 Task: Use Designer Synth Effect in this video Movie B.mp4
Action: Mouse moved to (276, 122)
Screenshot: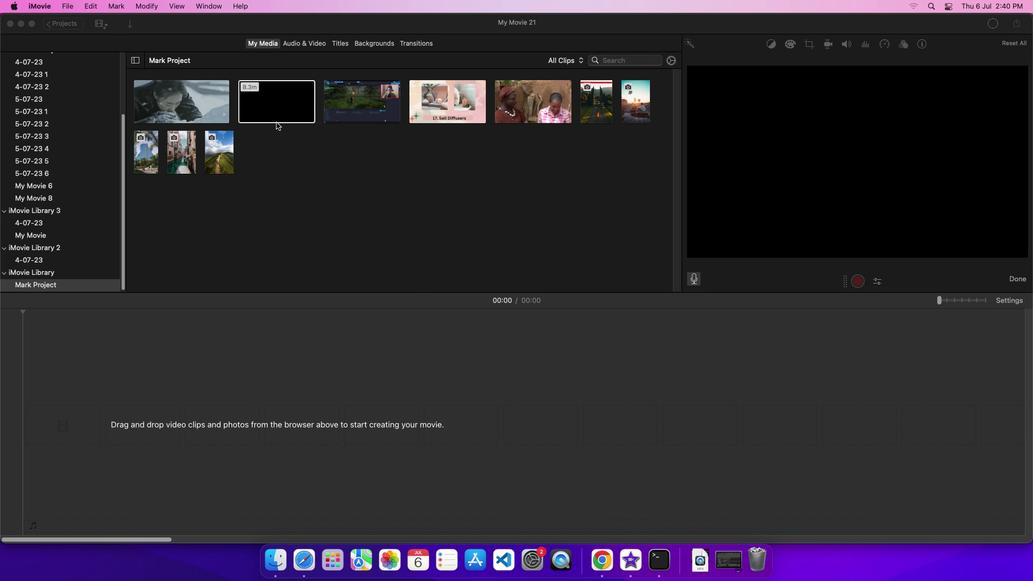 
Action: Mouse pressed left at (276, 122)
Screenshot: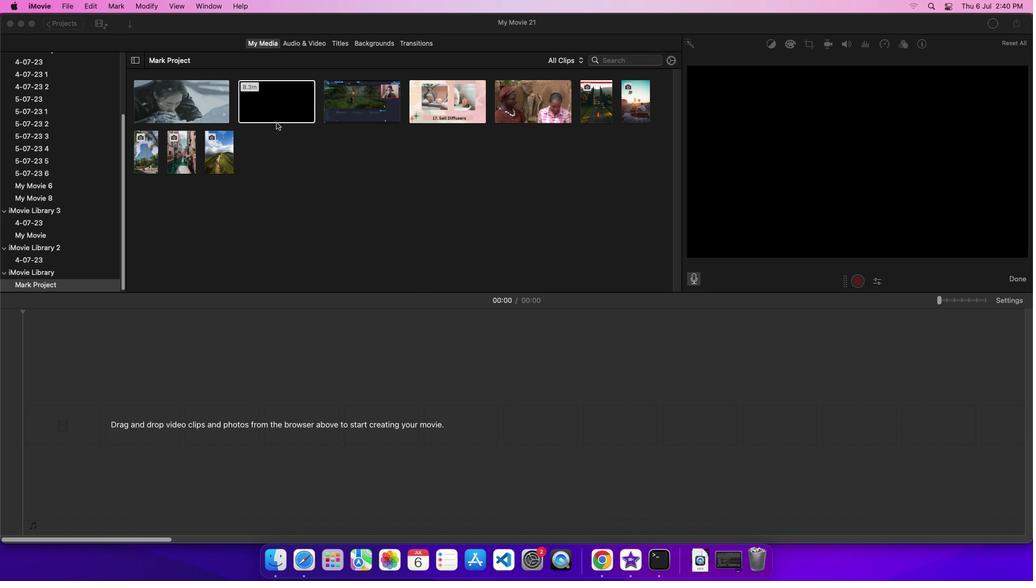
Action: Mouse moved to (274, 115)
Screenshot: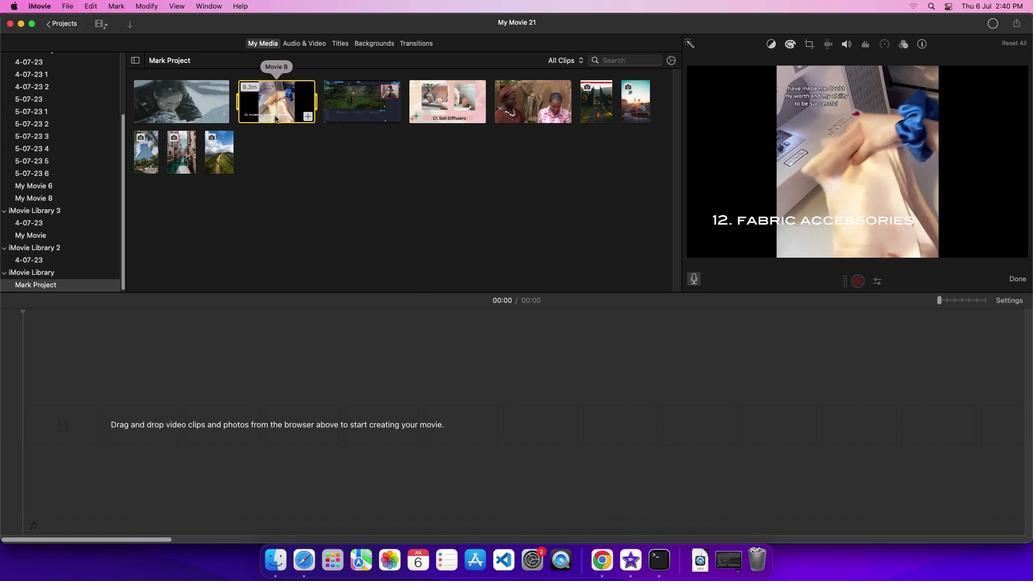 
Action: Mouse pressed left at (274, 115)
Screenshot: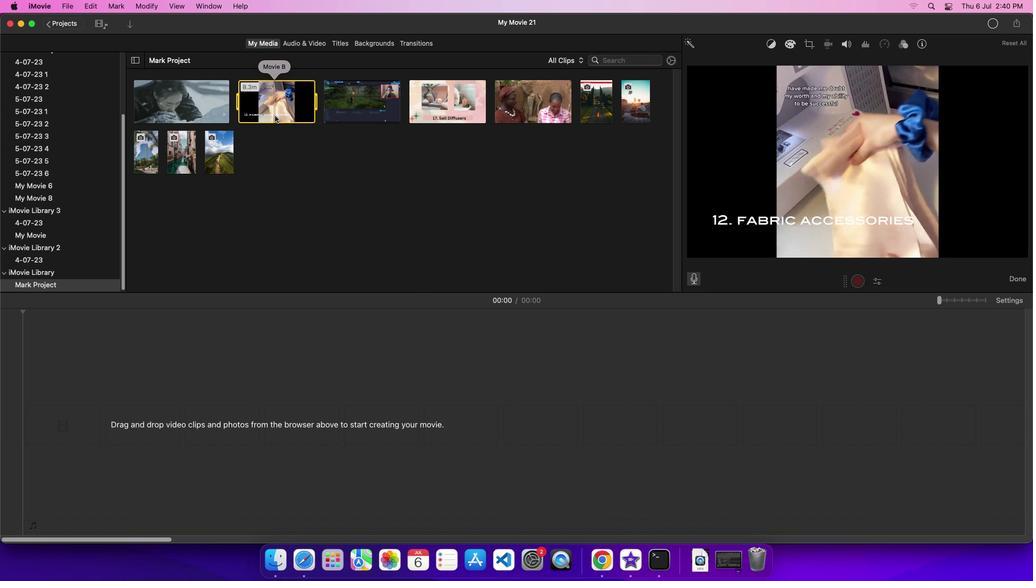 
Action: Mouse moved to (276, 110)
Screenshot: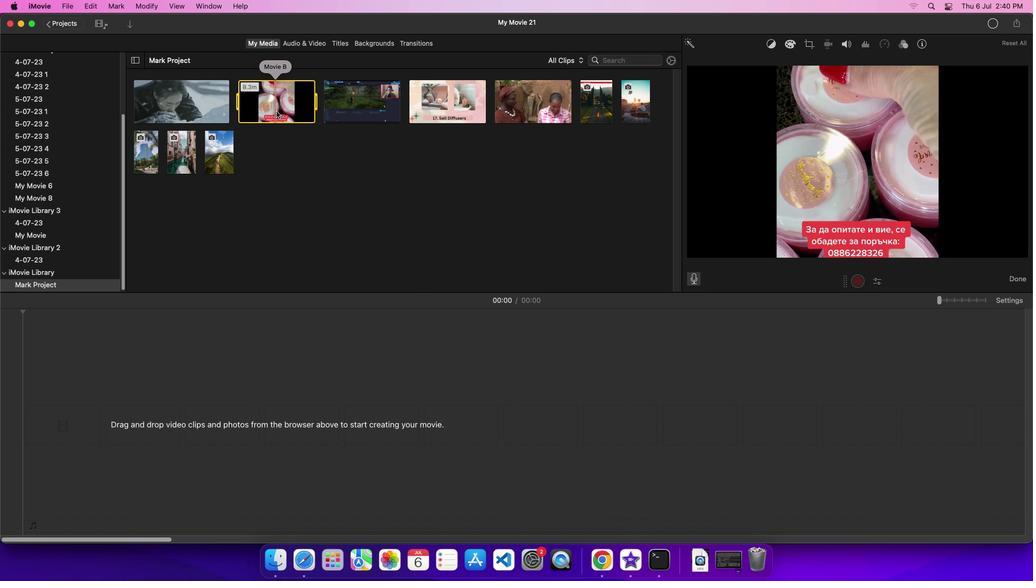 
Action: Mouse pressed left at (276, 110)
Screenshot: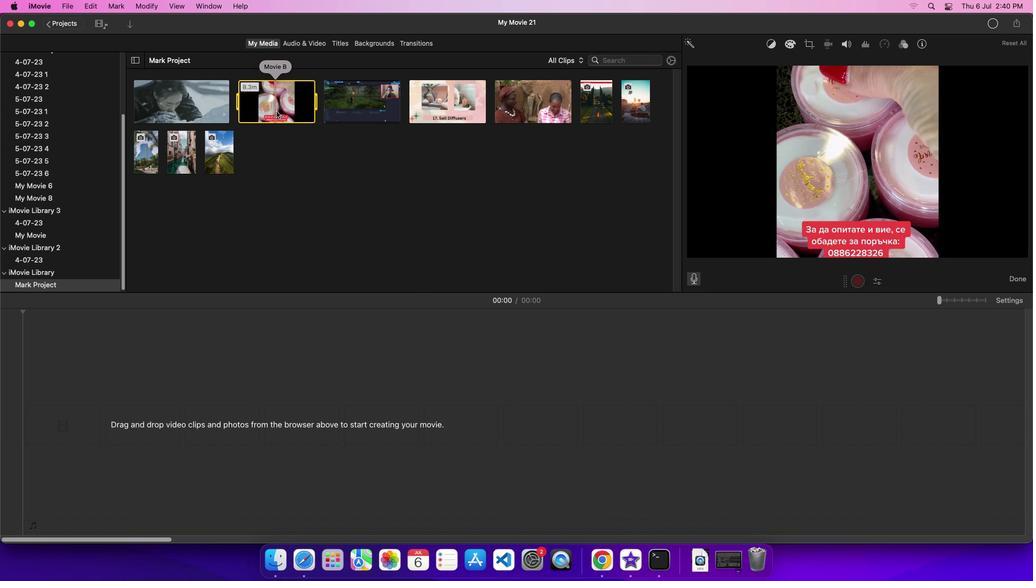 
Action: Mouse moved to (303, 46)
Screenshot: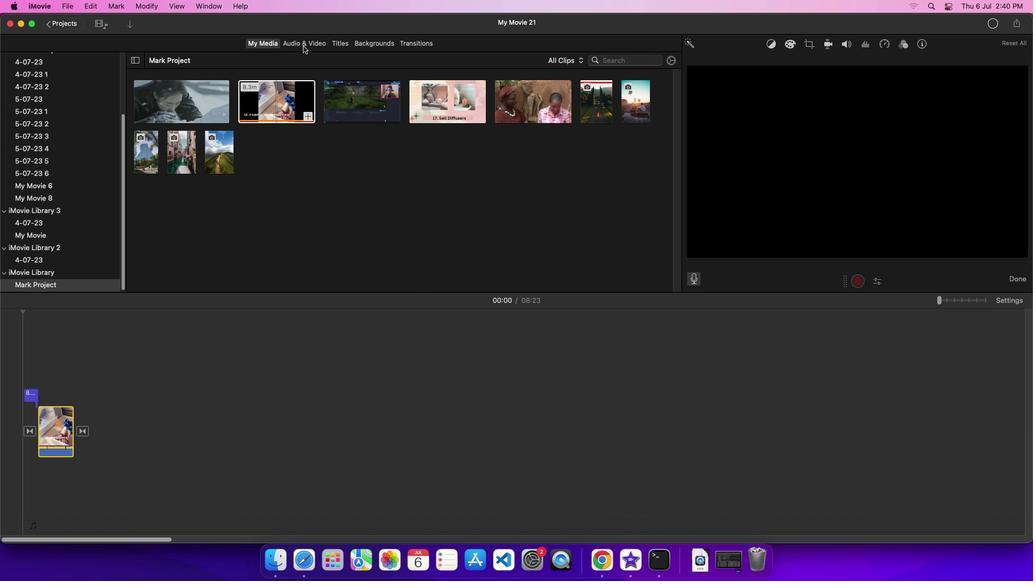 
Action: Mouse pressed left at (303, 46)
Screenshot: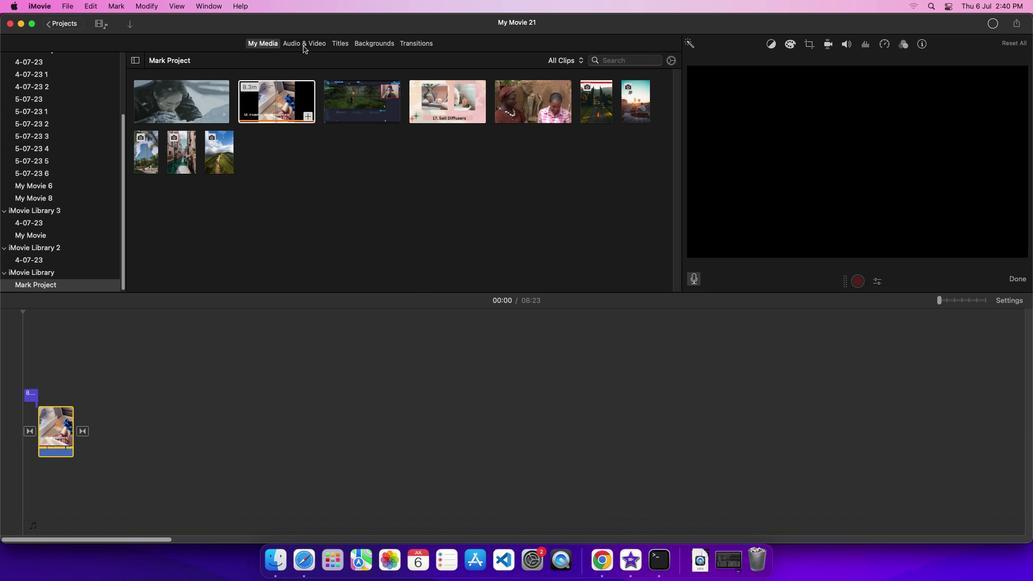 
Action: Mouse moved to (71, 98)
Screenshot: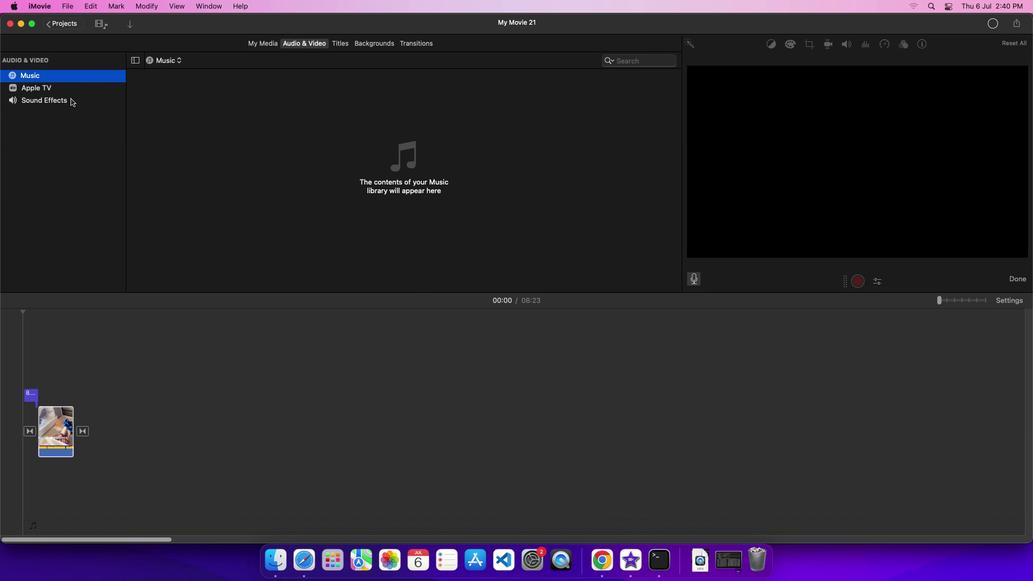 
Action: Mouse pressed left at (71, 98)
Screenshot: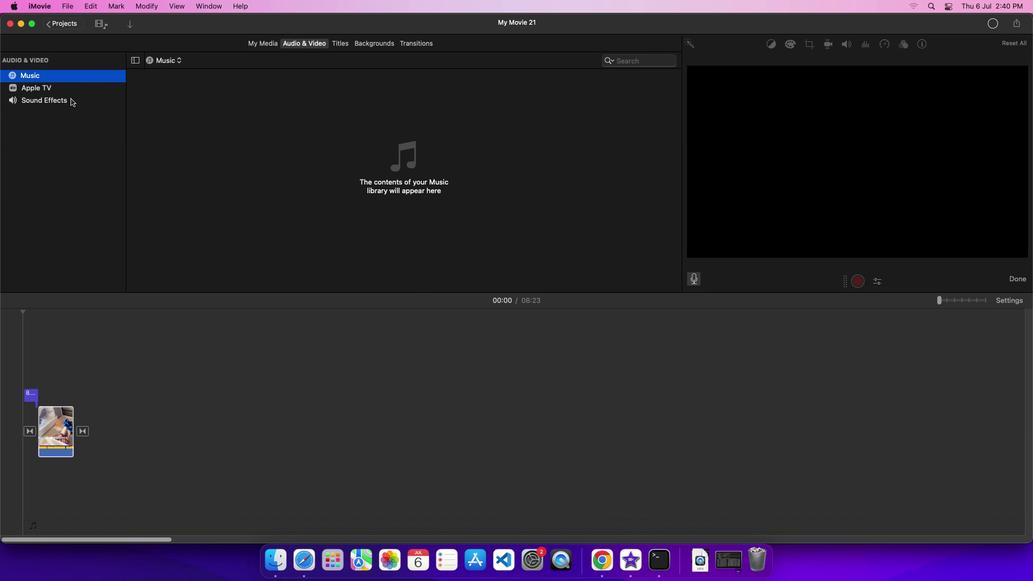 
Action: Mouse moved to (207, 268)
Screenshot: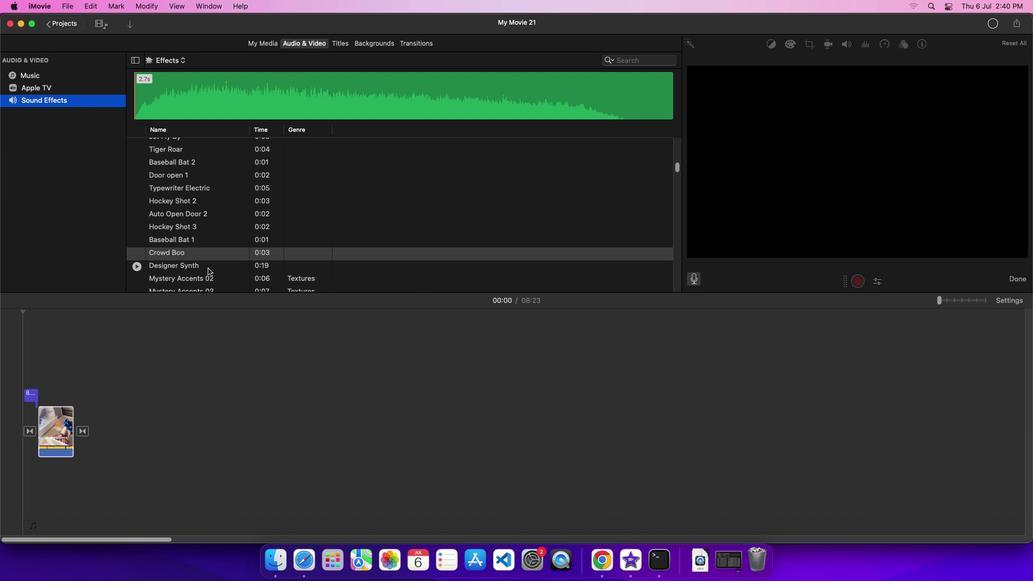 
Action: Mouse pressed left at (207, 268)
Screenshot: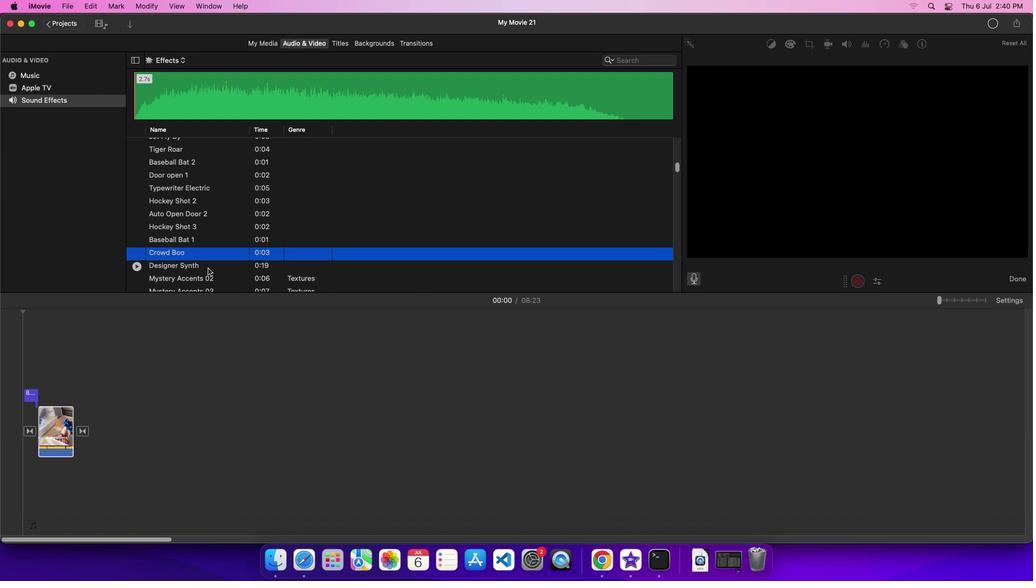 
Action: Mouse moved to (225, 269)
Screenshot: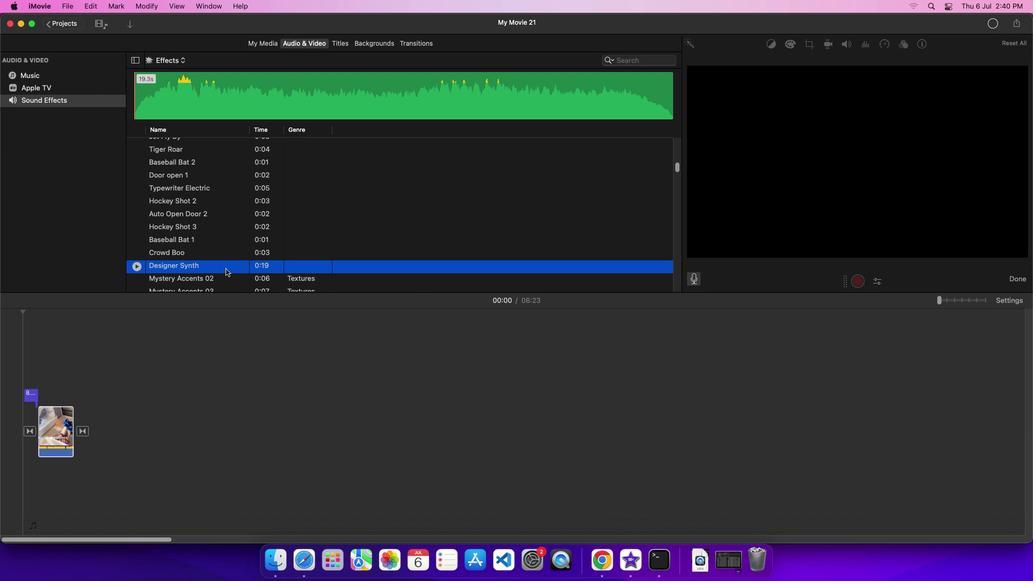 
Action: Mouse pressed left at (225, 269)
Screenshot: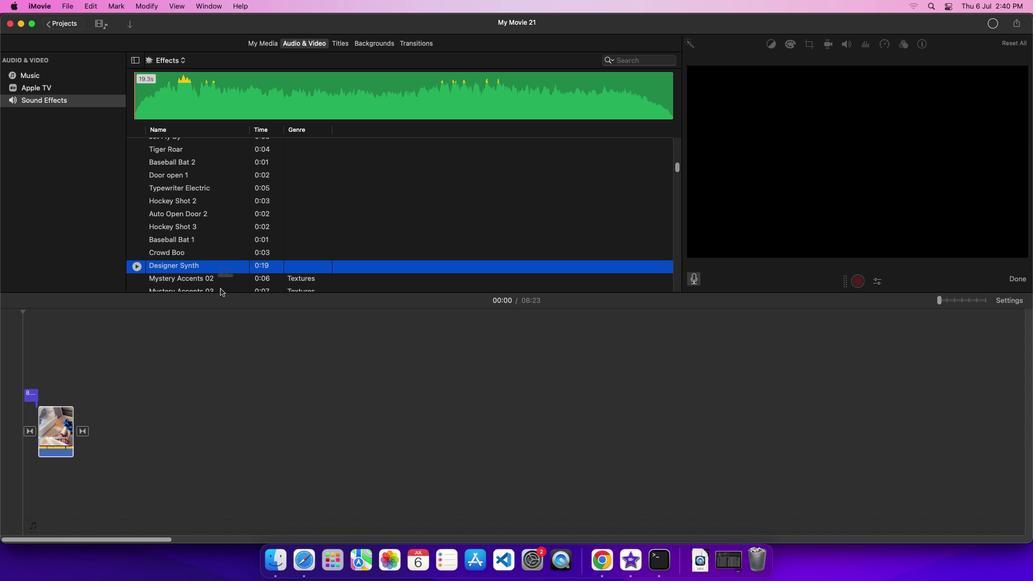 
Action: Mouse moved to (106, 449)
Screenshot: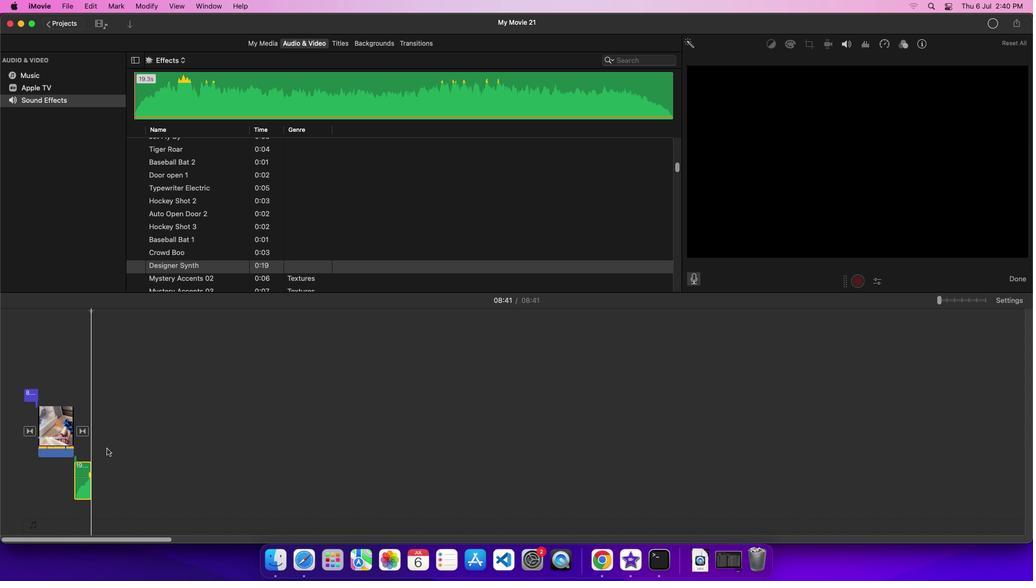 
